 Task: Look for Airbnb properties in Jinghong, China from 3rd December, 2023 to 7th December, 2023 for 2 adults.1  bedroom having 1 bed and 1 bathroom. Property type can be hotel. Amenities needed are: washing machine. Look for 4 properties as per requirement.
Action: Mouse moved to (518, 72)
Screenshot: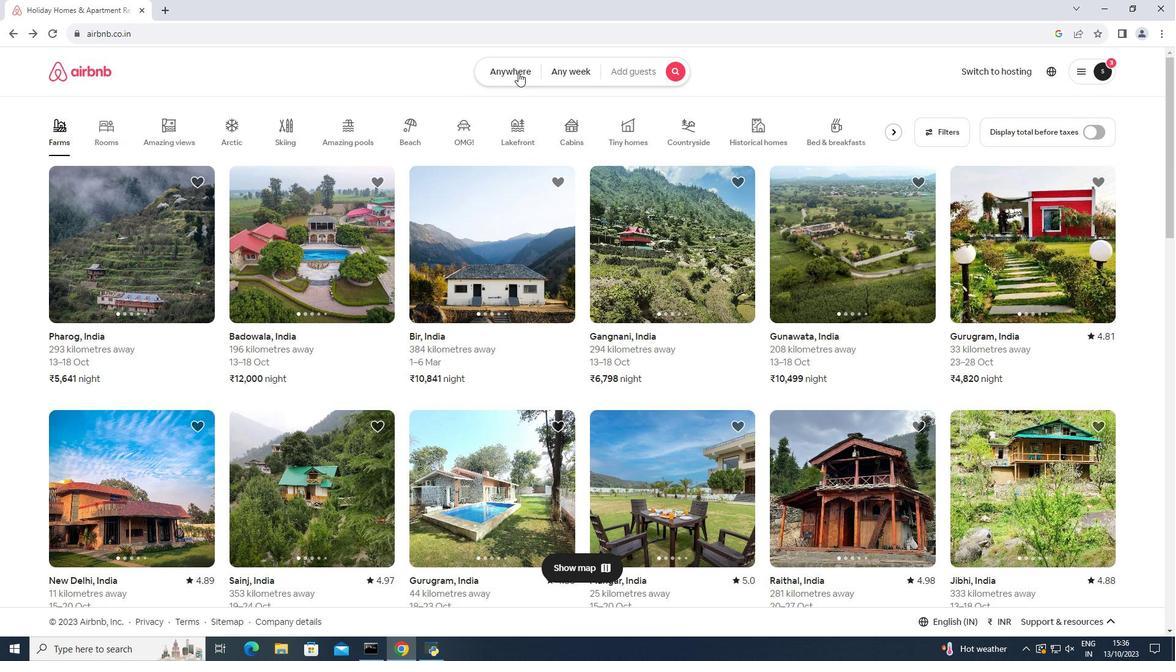 
Action: Mouse pressed left at (518, 72)
Screenshot: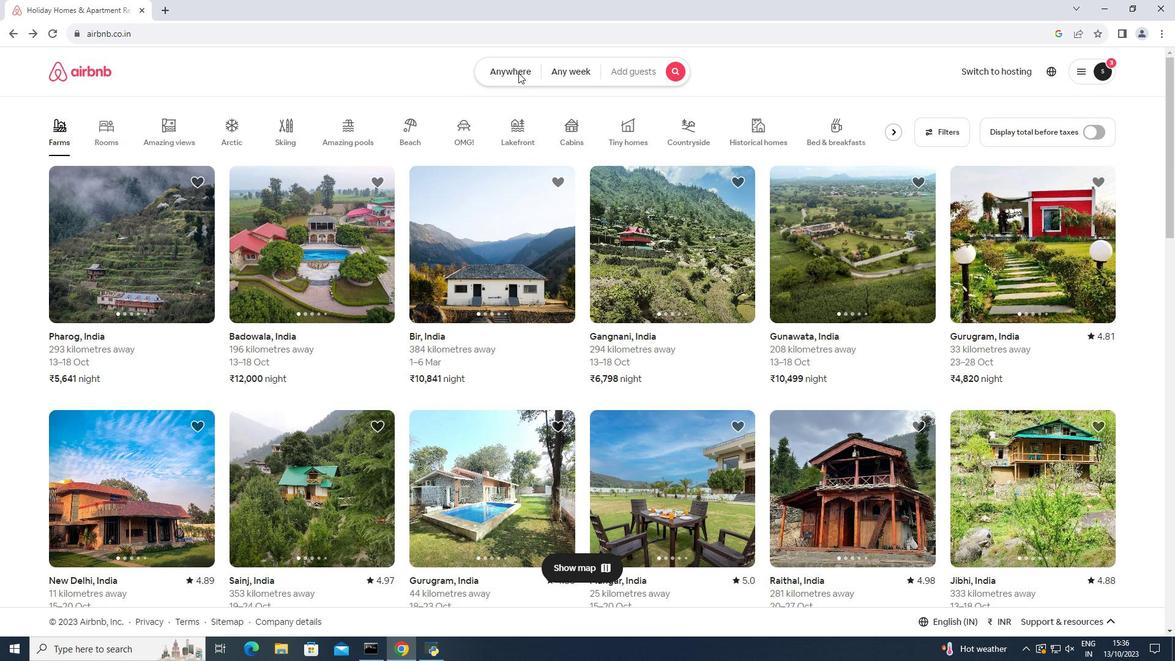 
Action: Mouse moved to (387, 120)
Screenshot: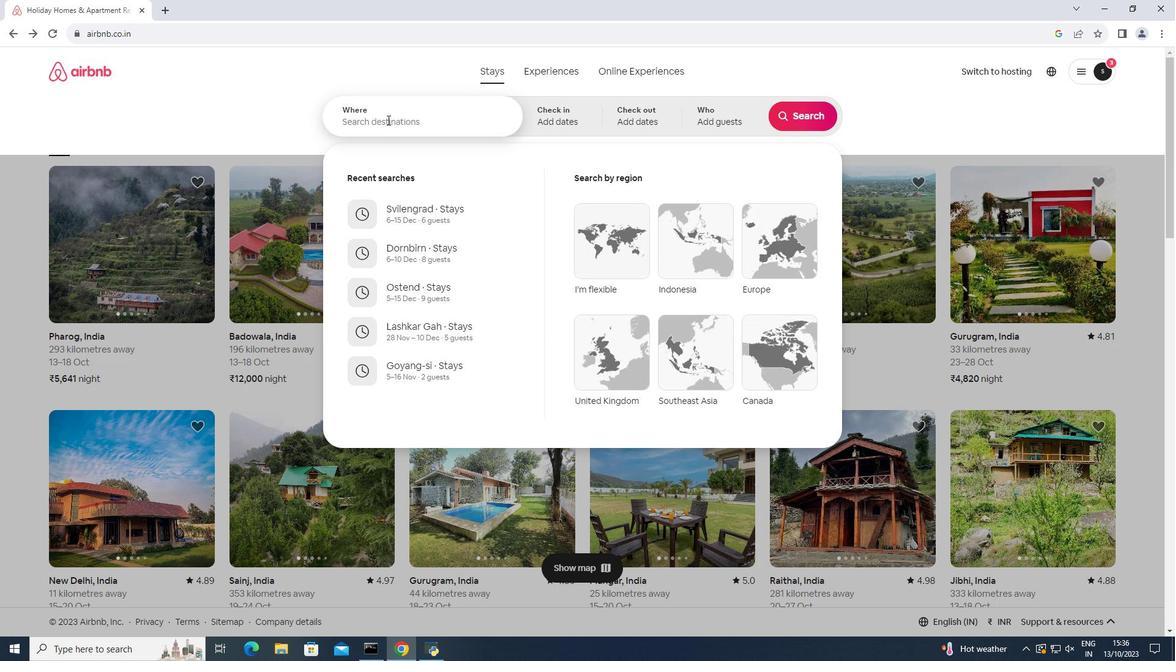 
Action: Mouse pressed left at (387, 120)
Screenshot: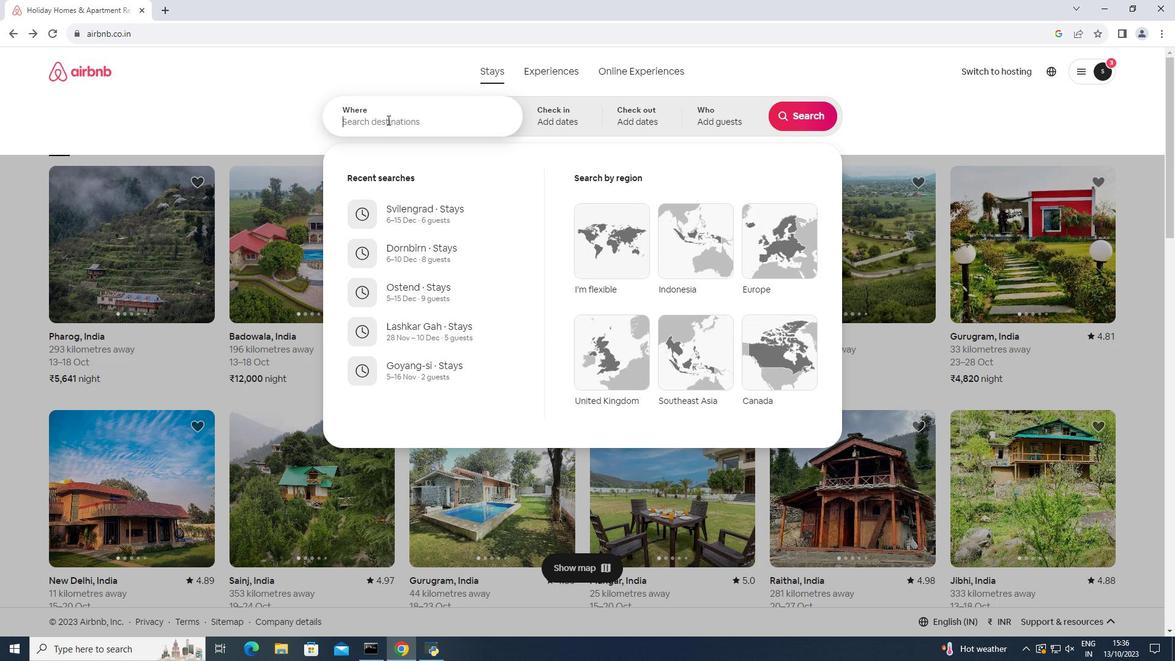 
Action: Key pressed <Key.shift>Jinghon
Screenshot: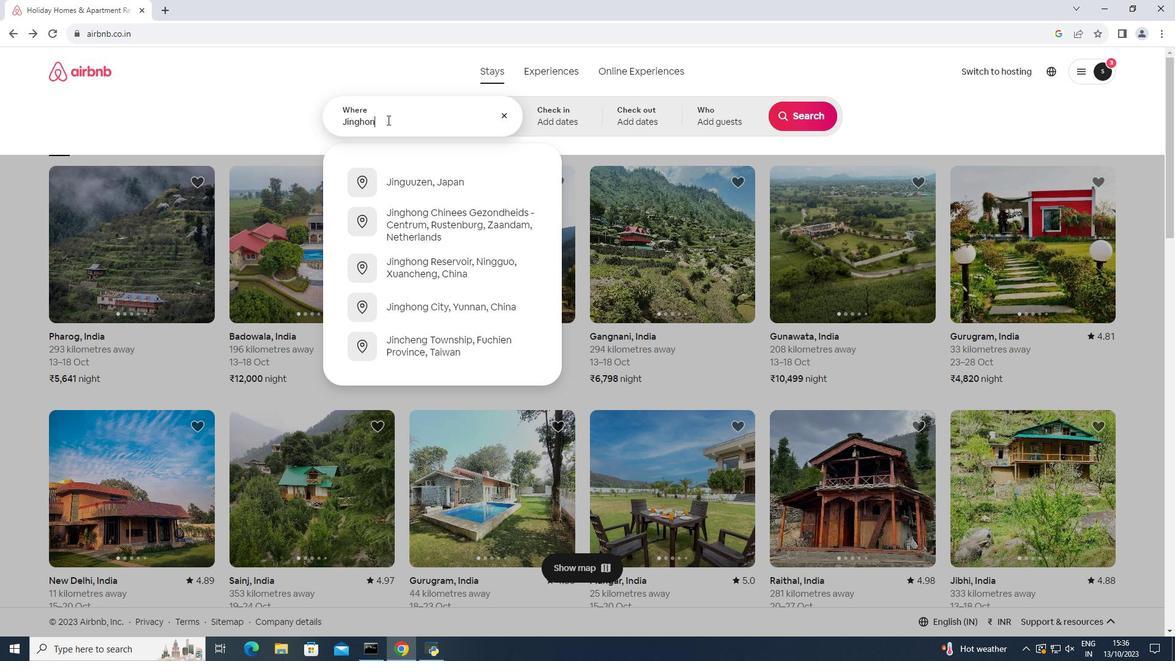
Action: Mouse moved to (387, 120)
Screenshot: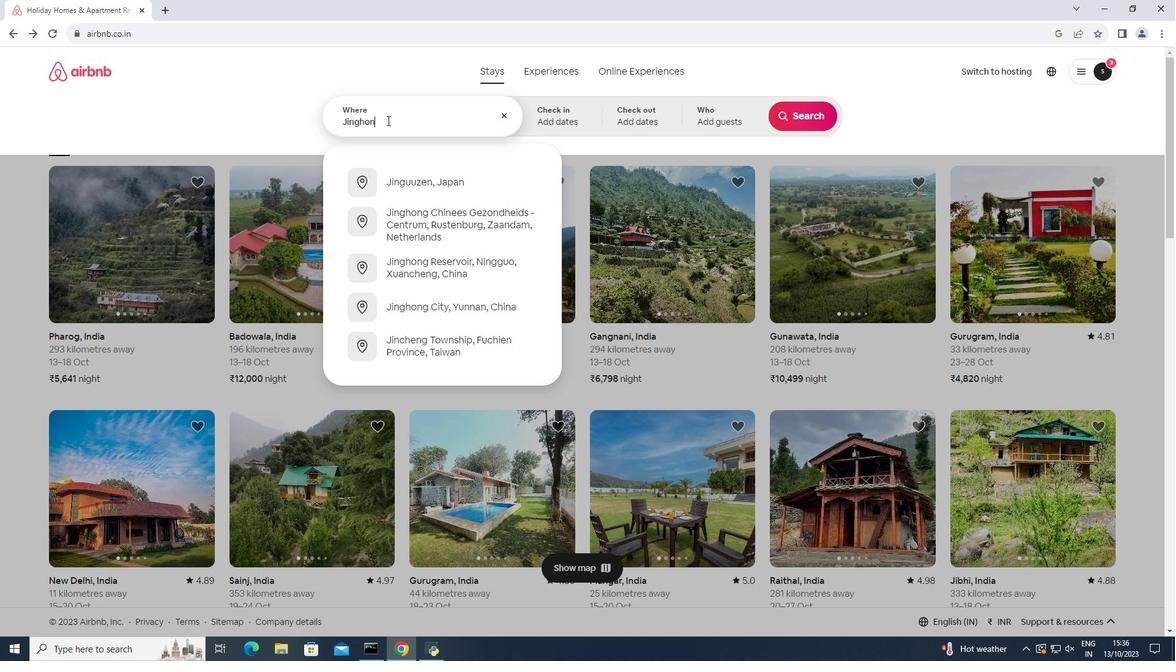 
Action: Key pressed g,<Key.space>china<Key.enter>
Screenshot: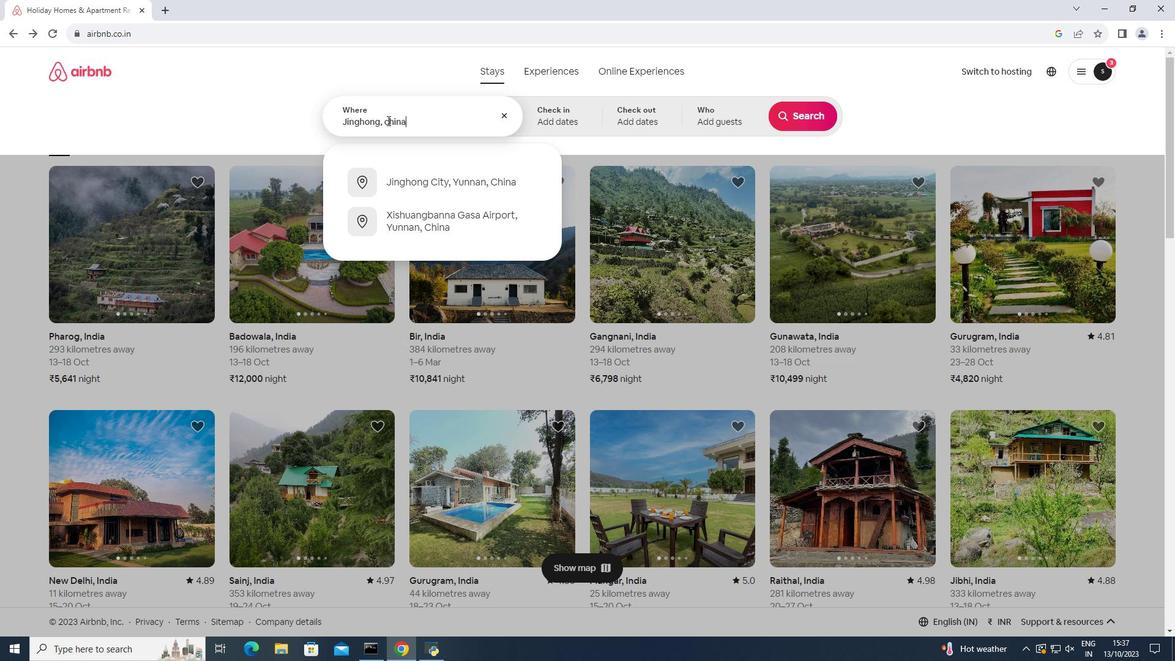 
Action: Mouse moved to (801, 217)
Screenshot: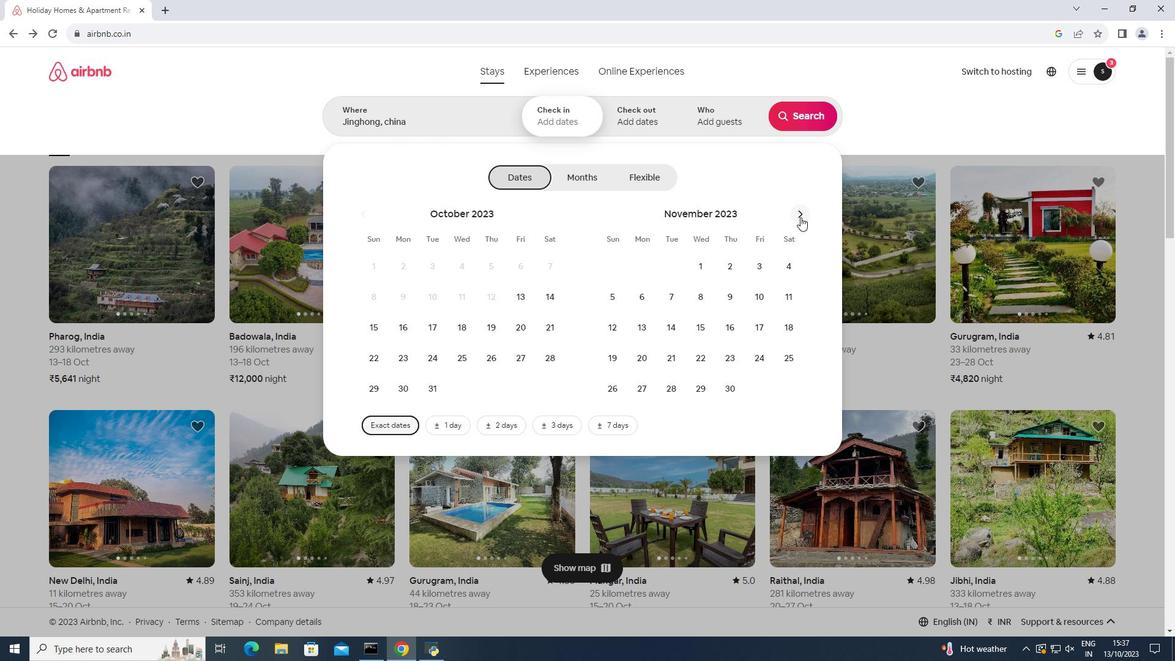 
Action: Mouse pressed left at (801, 217)
Screenshot: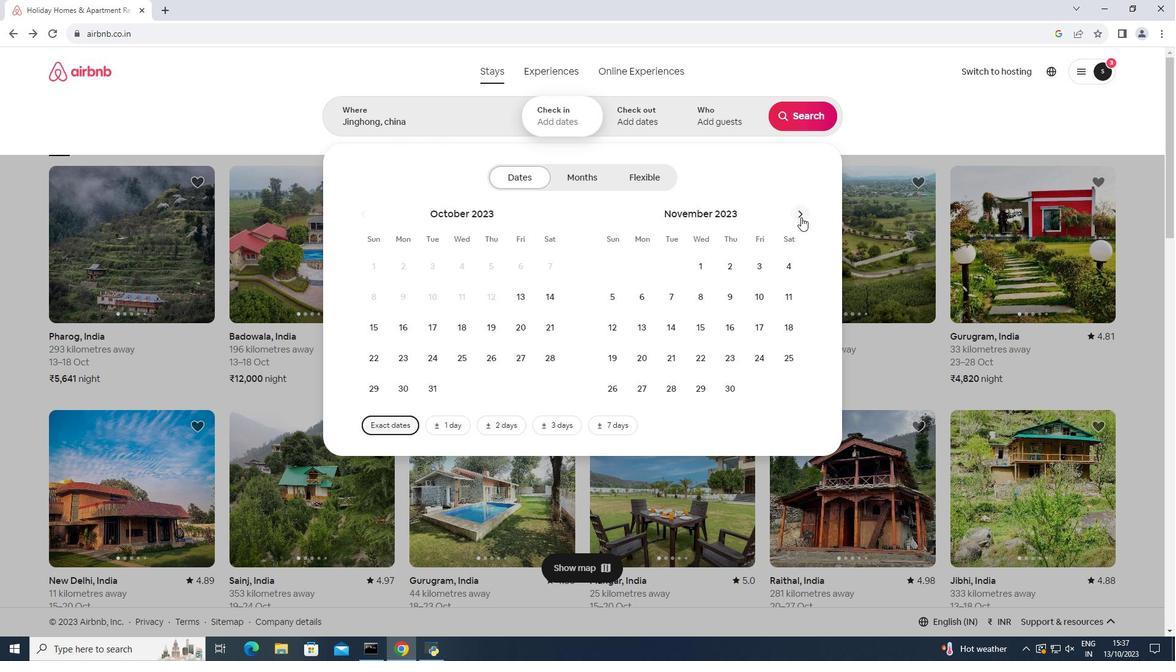 
Action: Mouse moved to (618, 295)
Screenshot: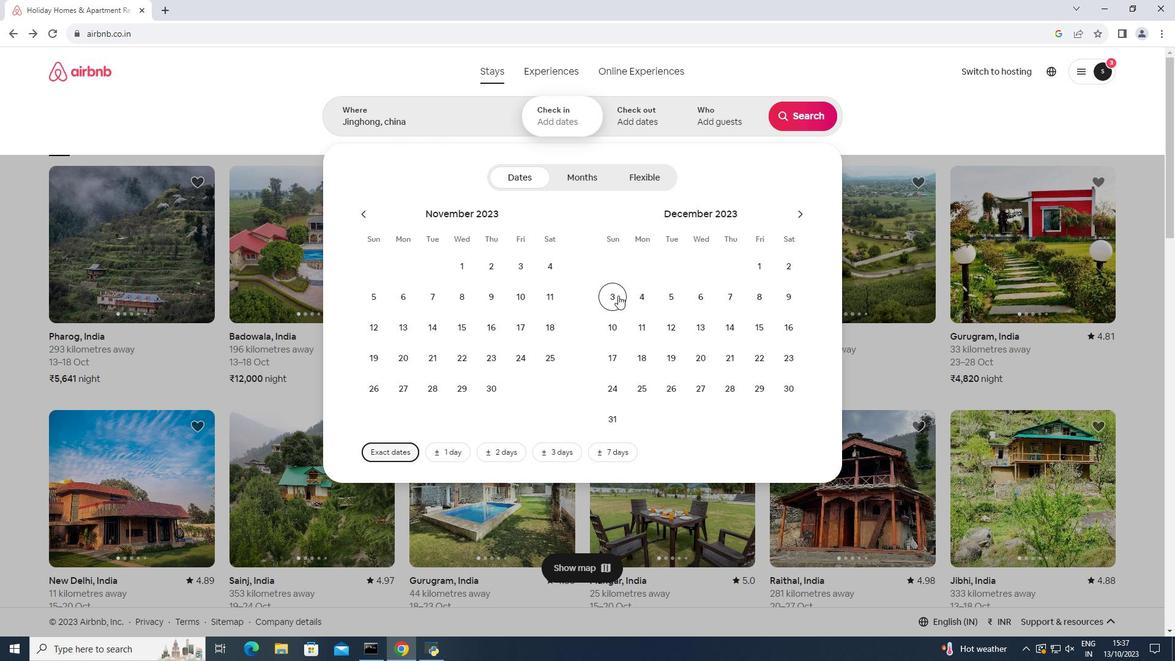 
Action: Mouse pressed left at (618, 295)
Screenshot: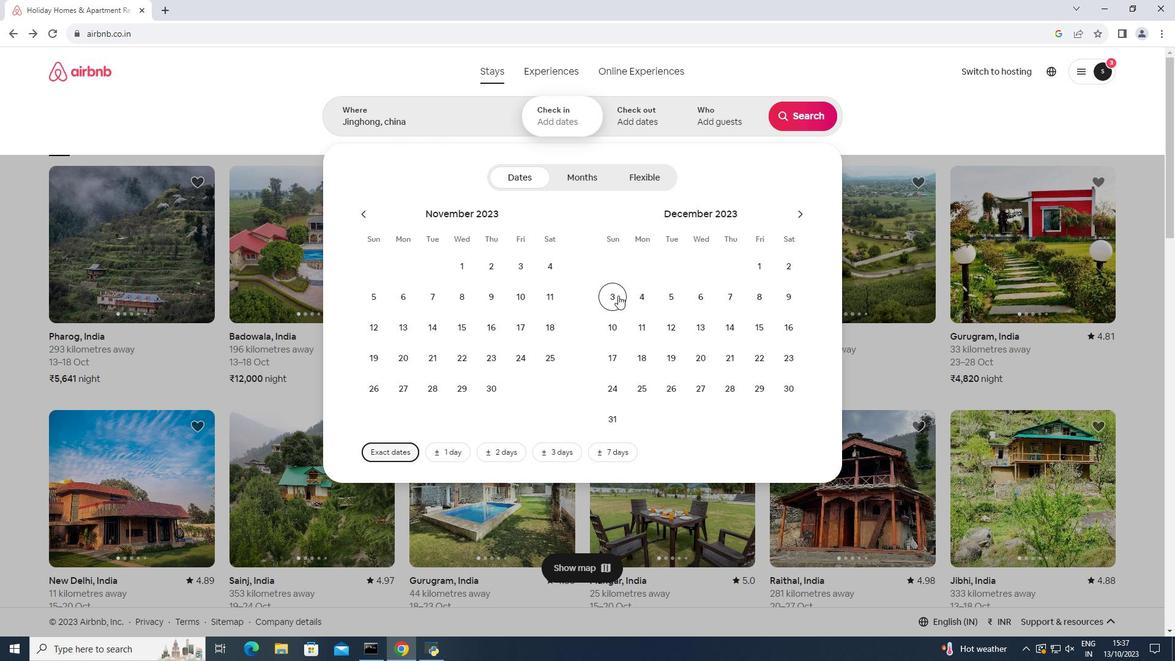 
Action: Mouse moved to (734, 295)
Screenshot: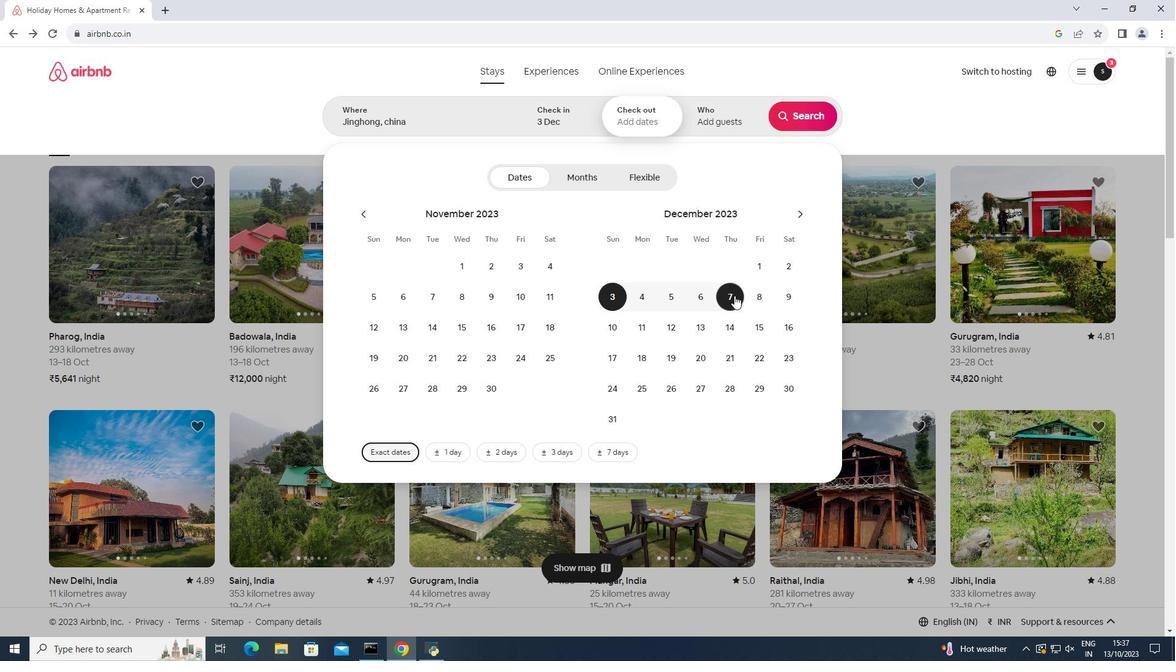 
Action: Mouse pressed left at (734, 295)
Screenshot: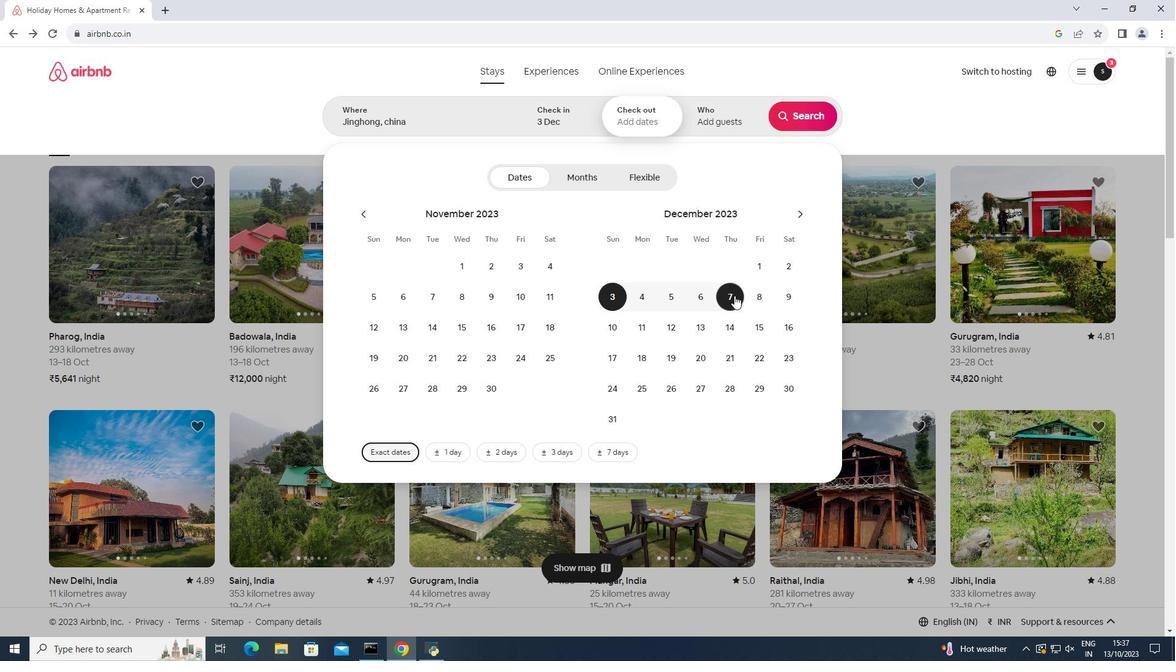 
Action: Mouse moved to (718, 112)
Screenshot: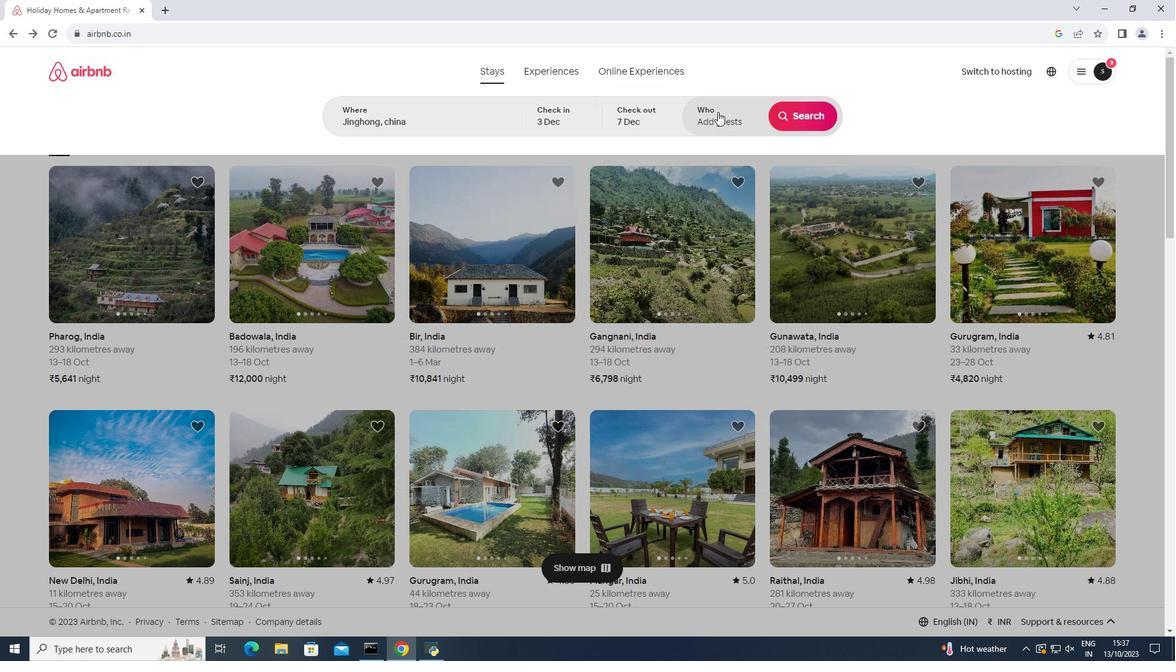 
Action: Mouse pressed left at (718, 112)
Screenshot: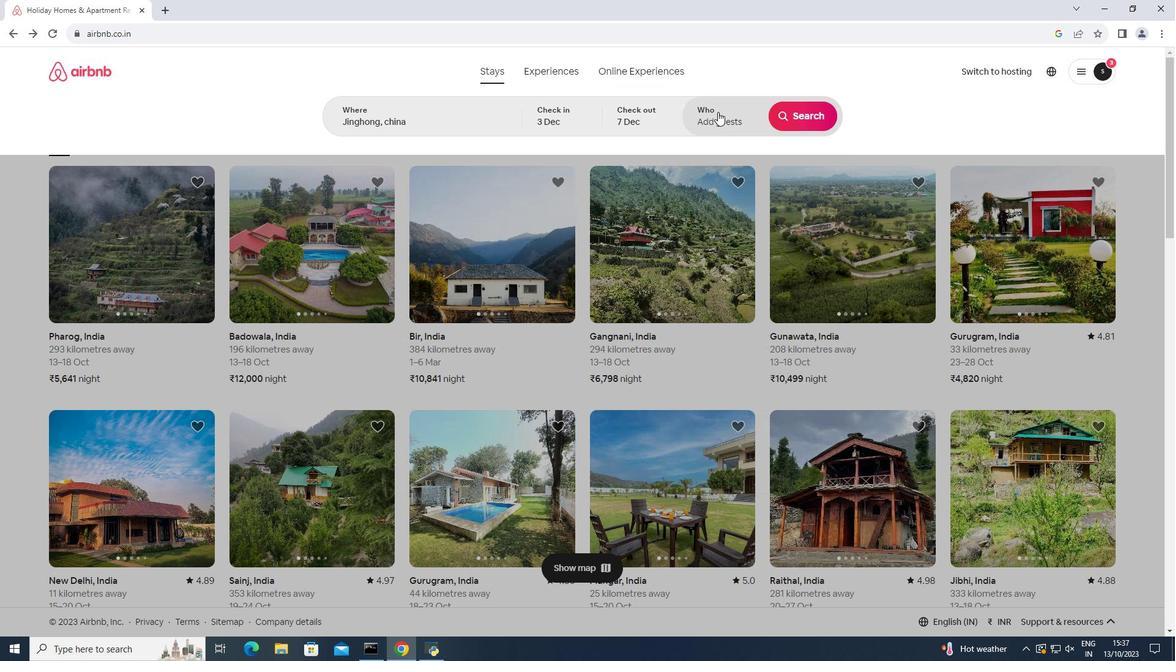
Action: Mouse moved to (812, 183)
Screenshot: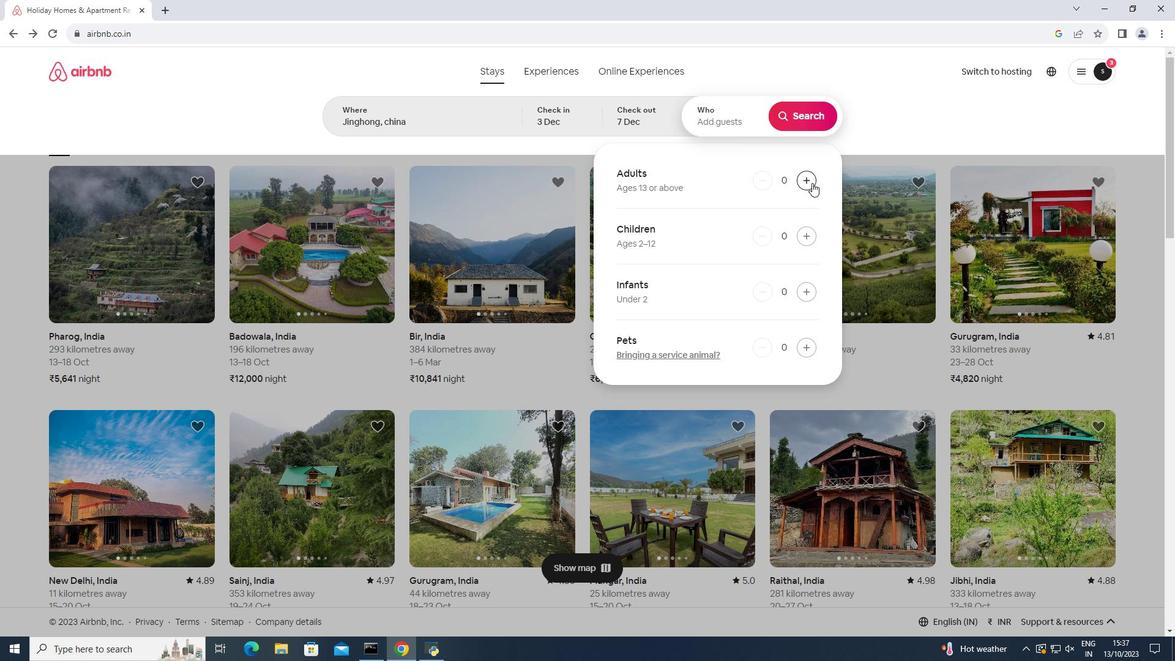 
Action: Mouse pressed left at (812, 183)
Screenshot: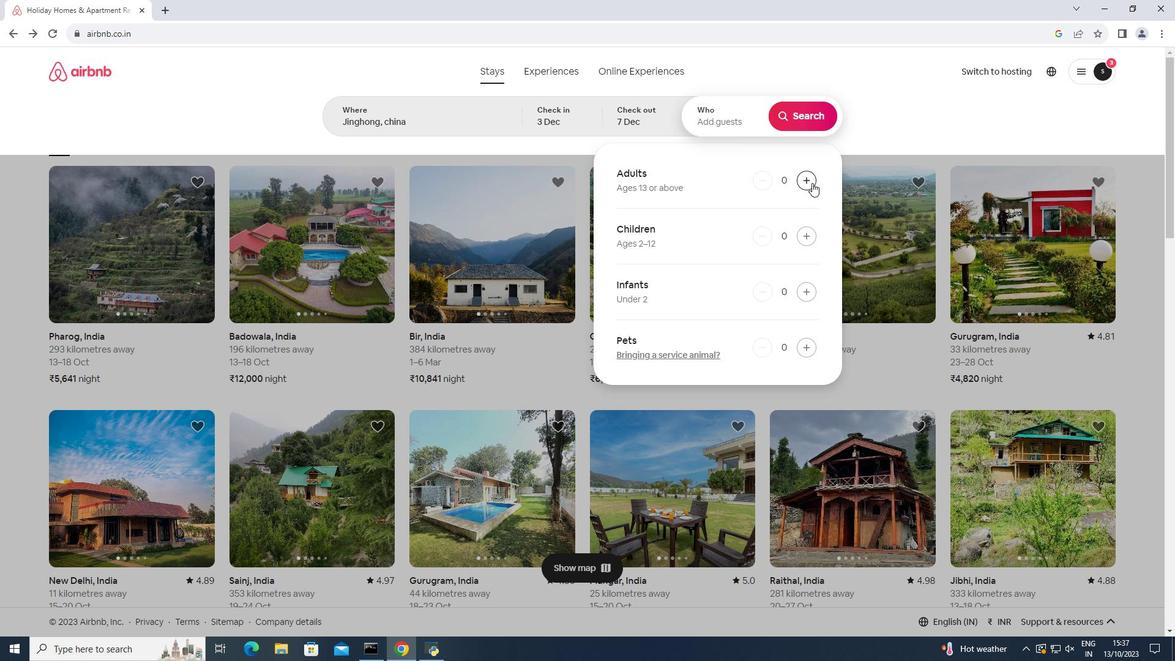 
Action: Mouse pressed left at (812, 183)
Screenshot: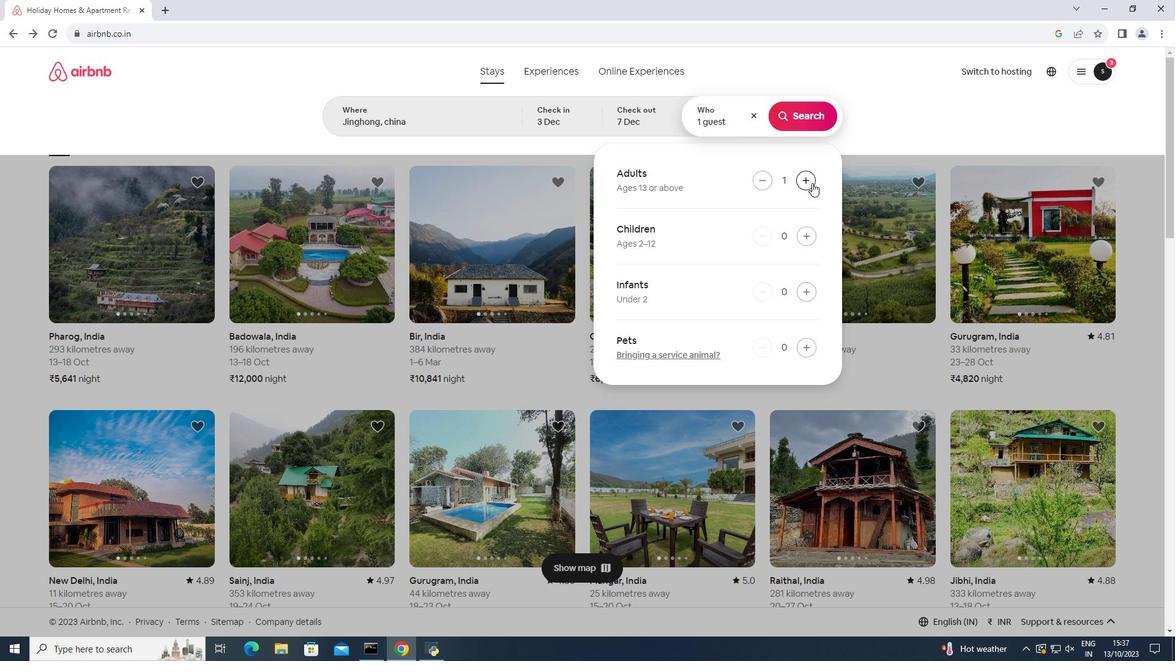 
Action: Mouse moved to (799, 106)
Screenshot: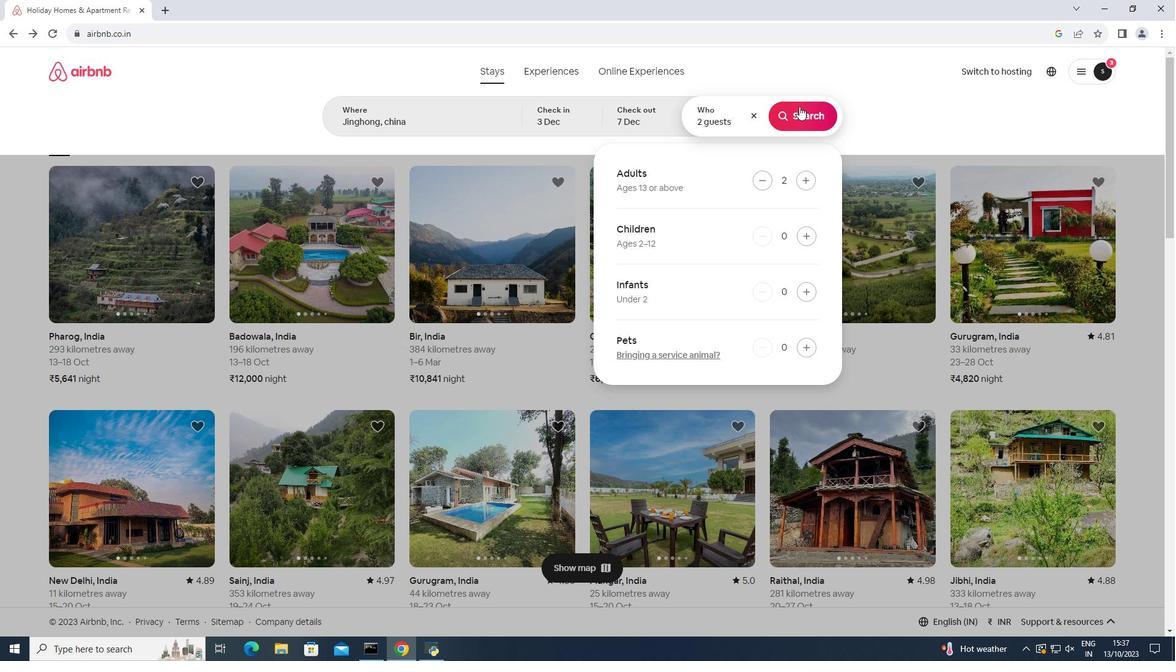 
Action: Mouse pressed left at (799, 106)
Screenshot: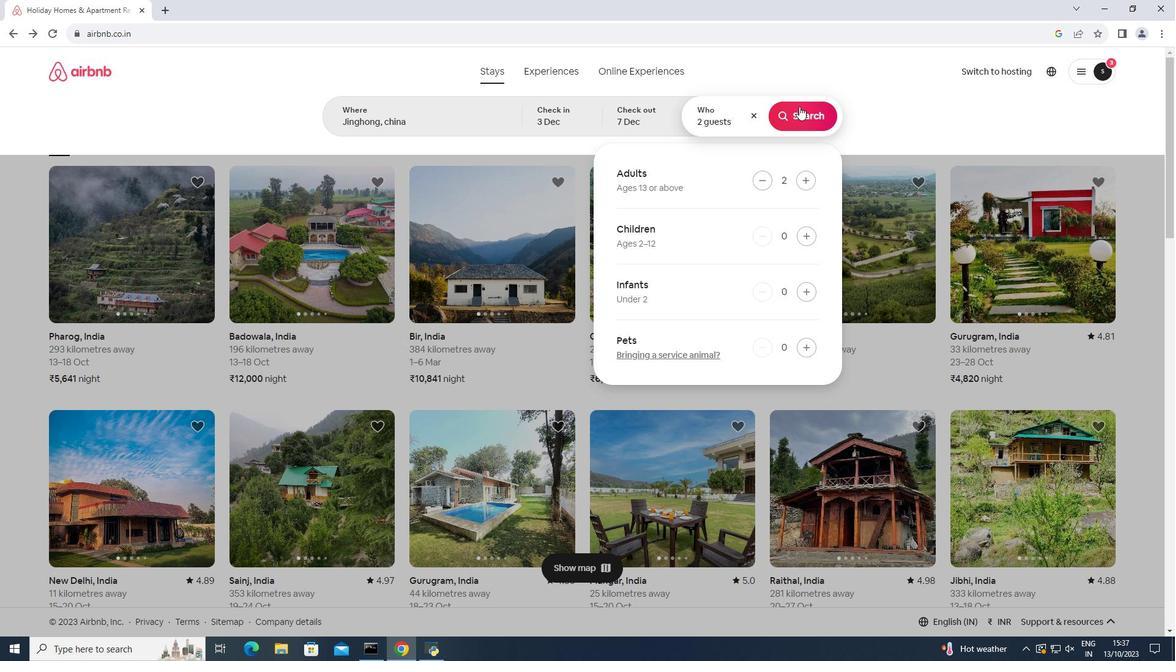 
Action: Mouse moved to (968, 119)
Screenshot: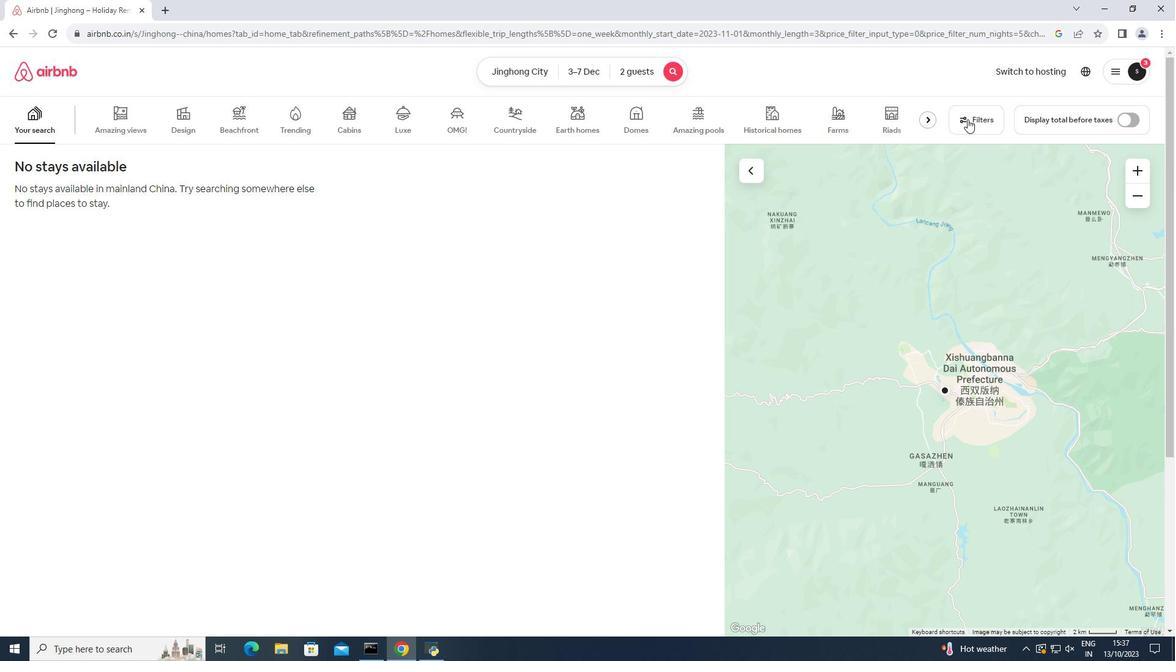 
Action: Mouse pressed left at (968, 119)
Screenshot: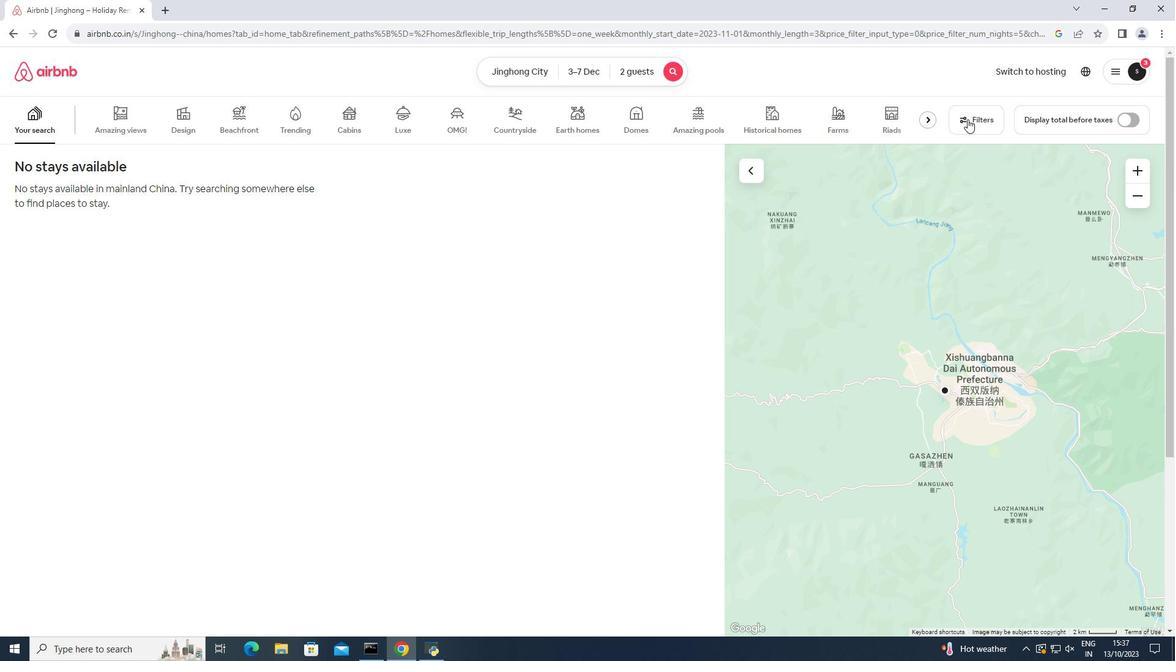 
Action: Mouse moved to (429, 374)
Screenshot: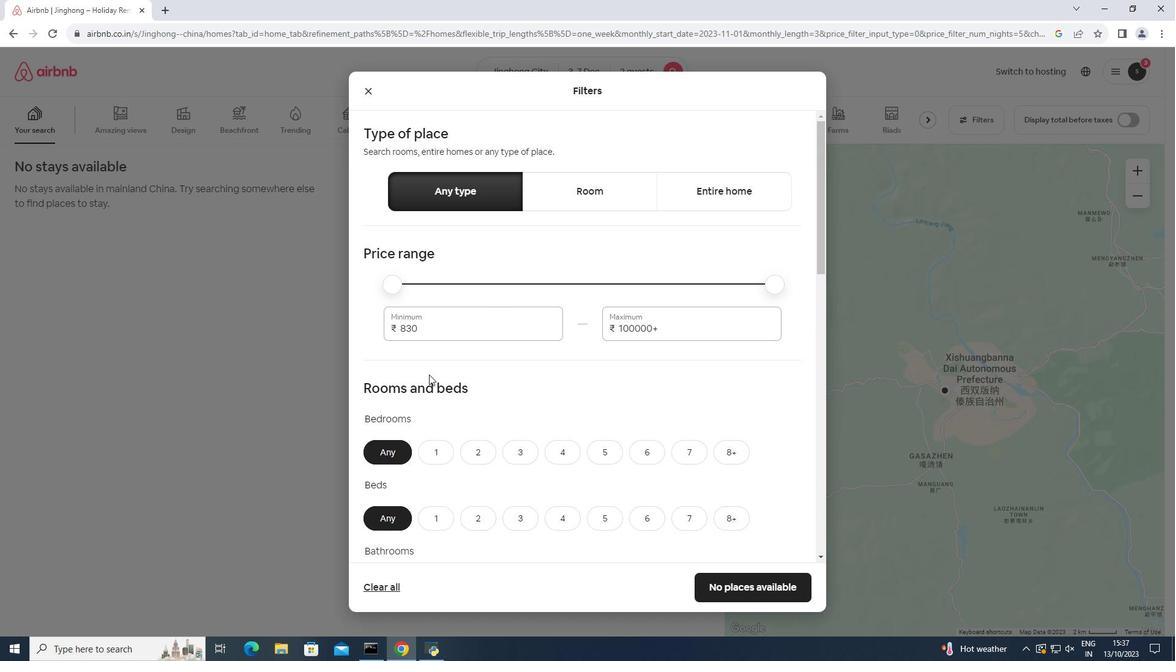 
Action: Mouse scrolled (429, 374) with delta (0, 0)
Screenshot: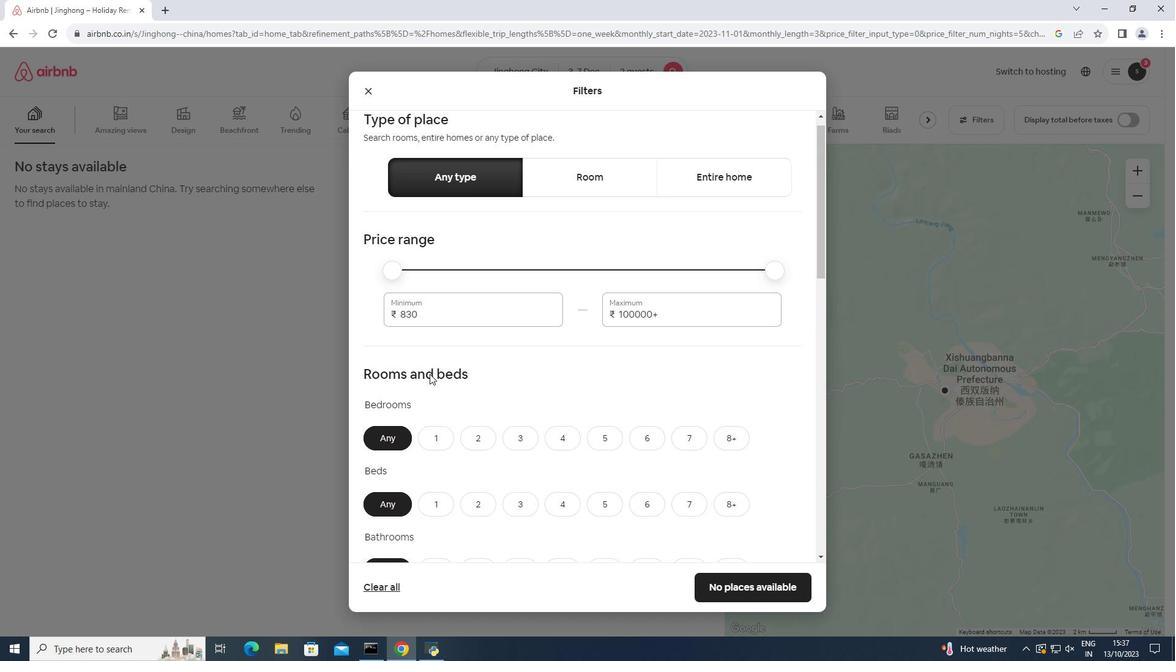 
Action: Mouse moved to (434, 392)
Screenshot: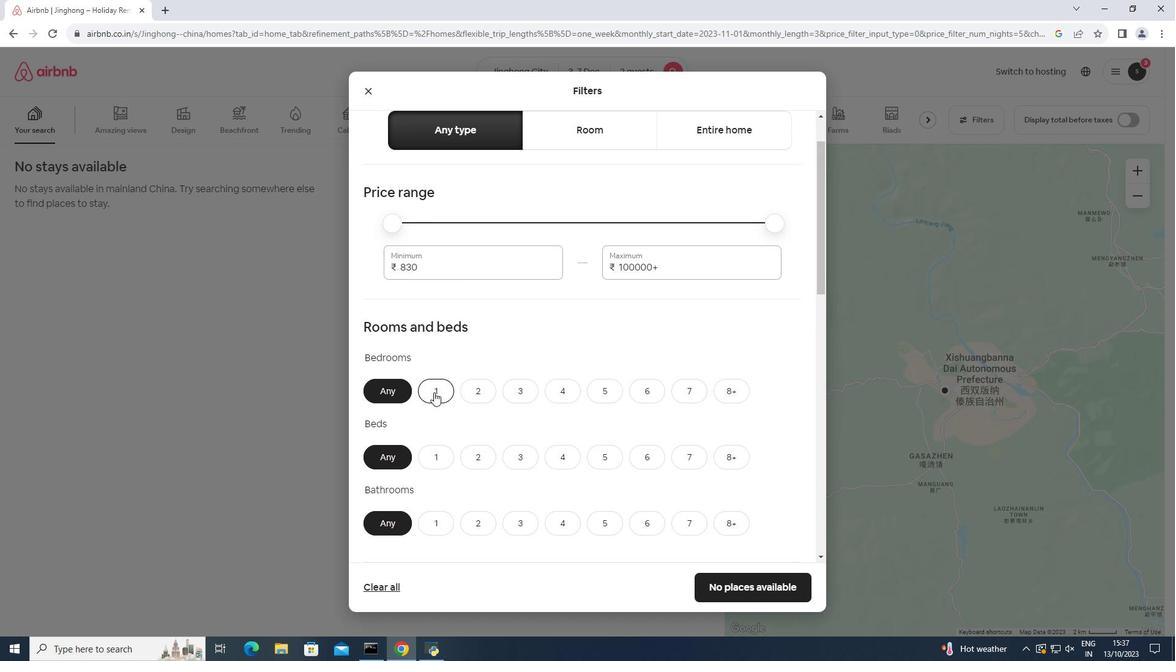 
Action: Mouse pressed left at (434, 392)
Screenshot: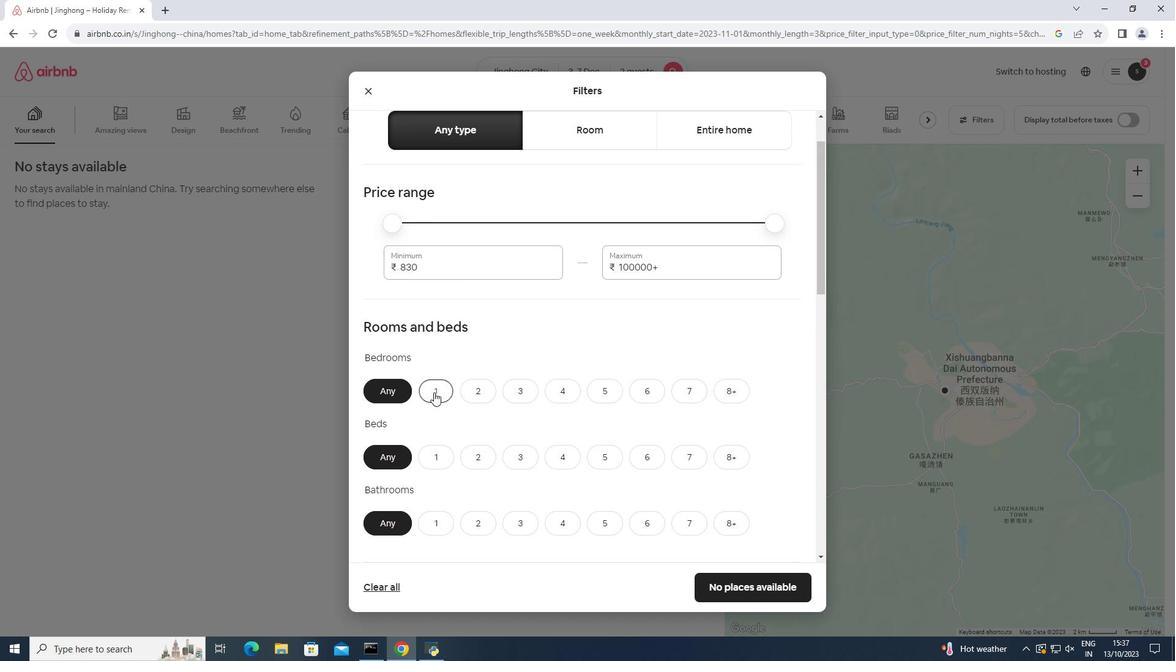 
Action: Mouse moved to (440, 454)
Screenshot: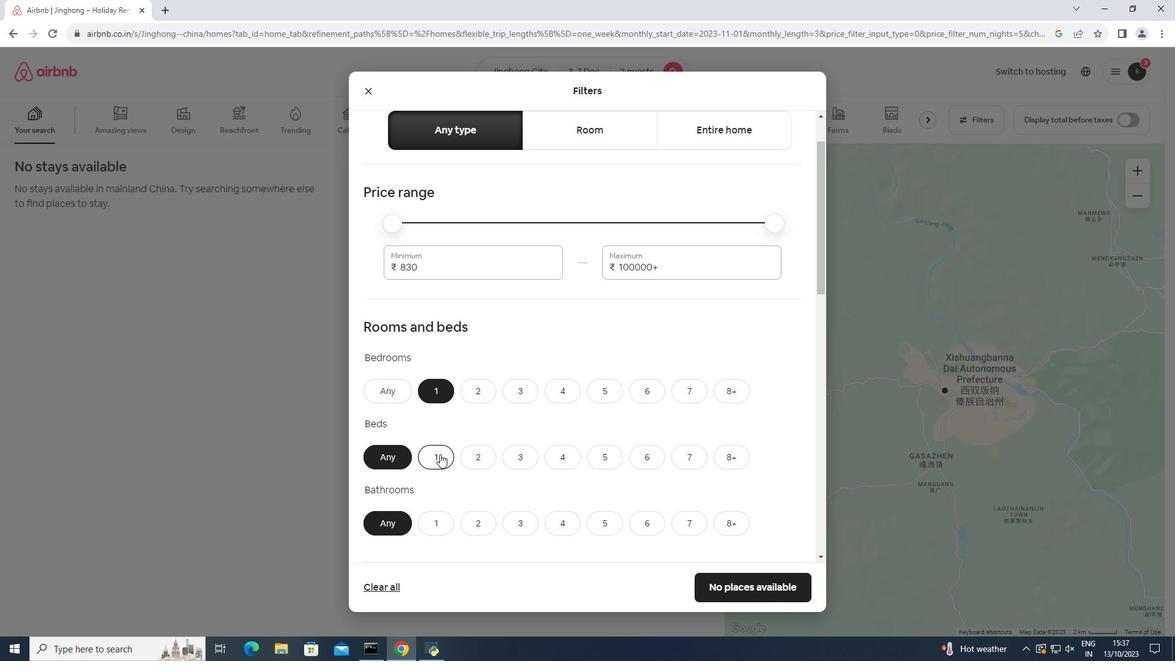 
Action: Mouse pressed left at (440, 454)
Screenshot: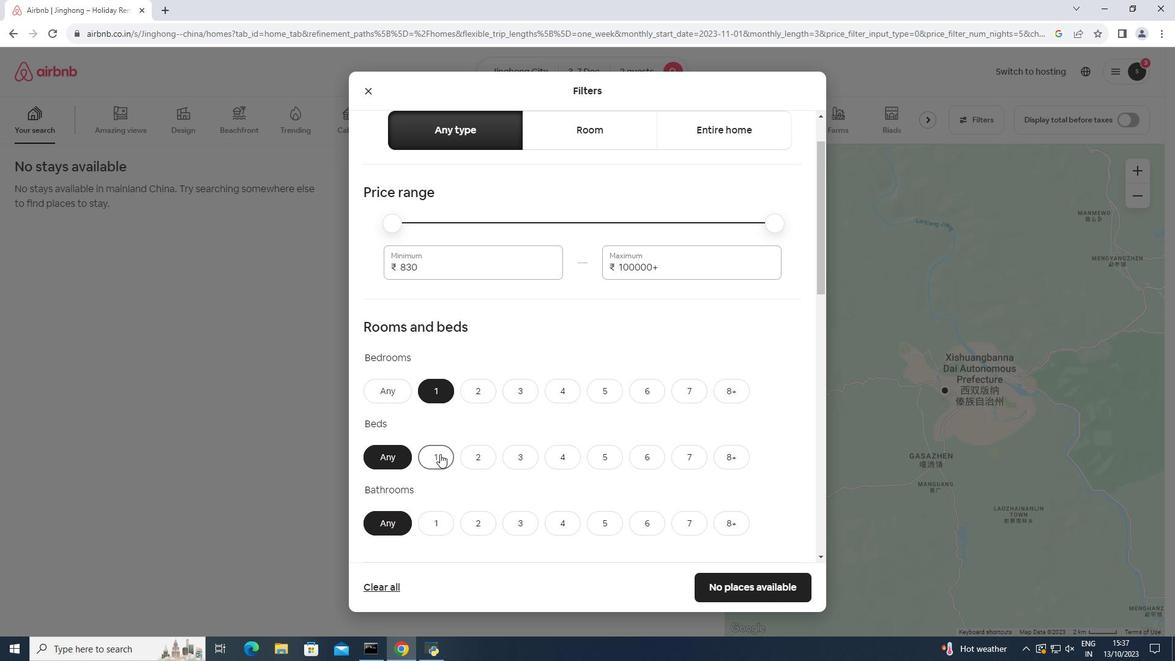 
Action: Mouse moved to (444, 520)
Screenshot: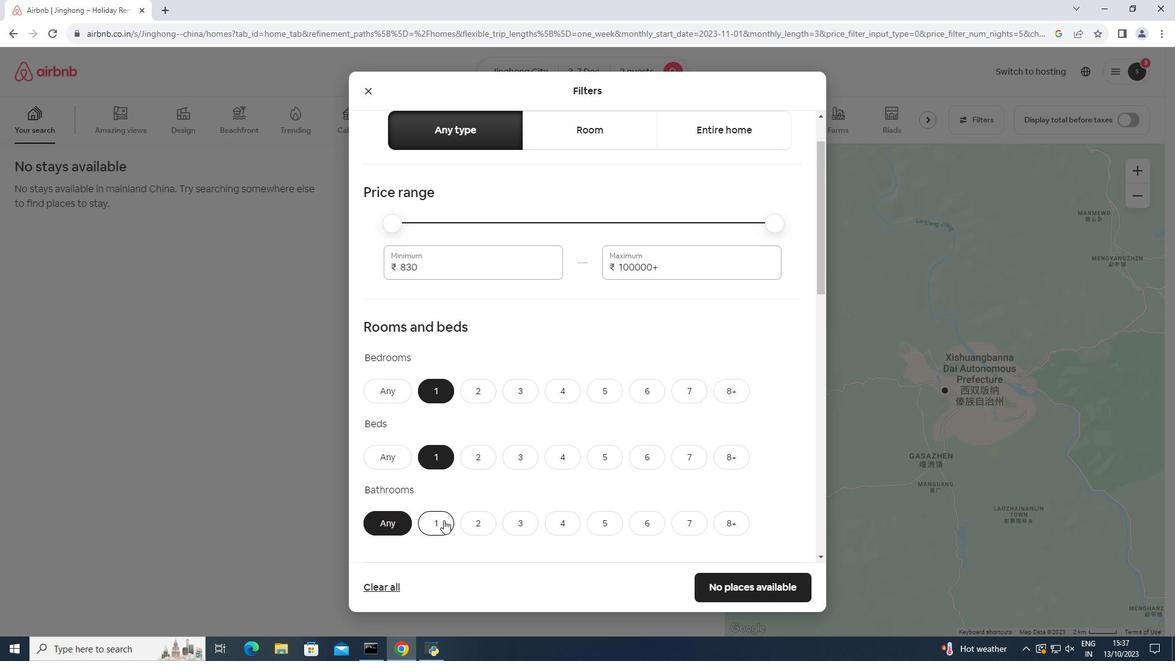 
Action: Mouse pressed left at (444, 520)
Screenshot: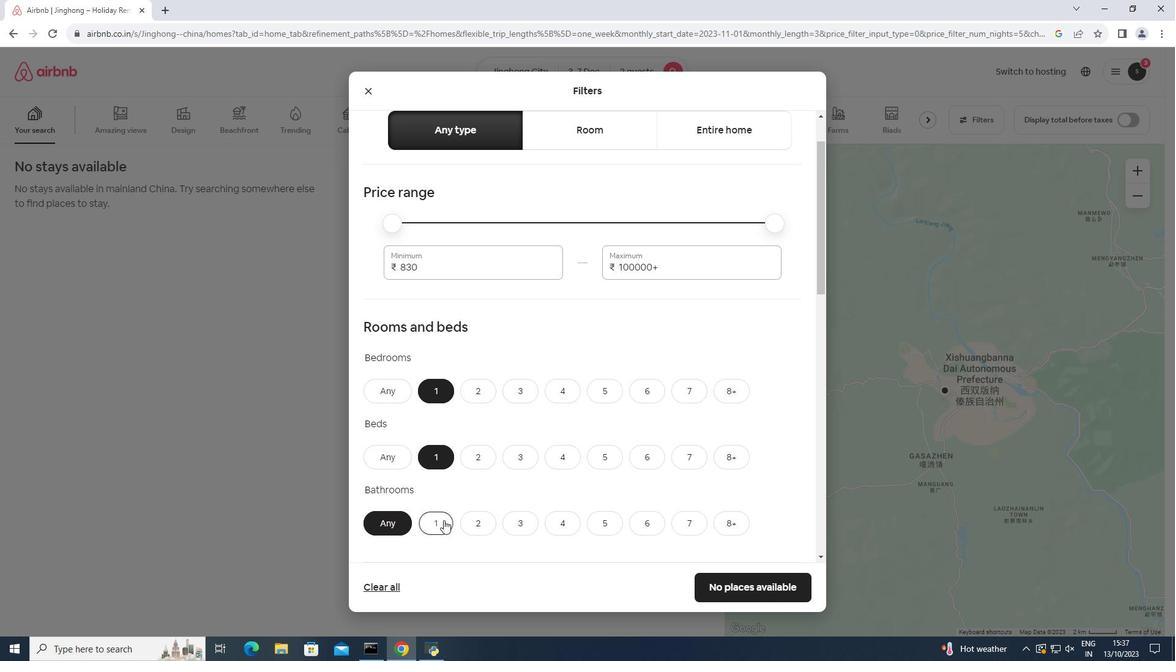 
Action: Mouse moved to (474, 453)
Screenshot: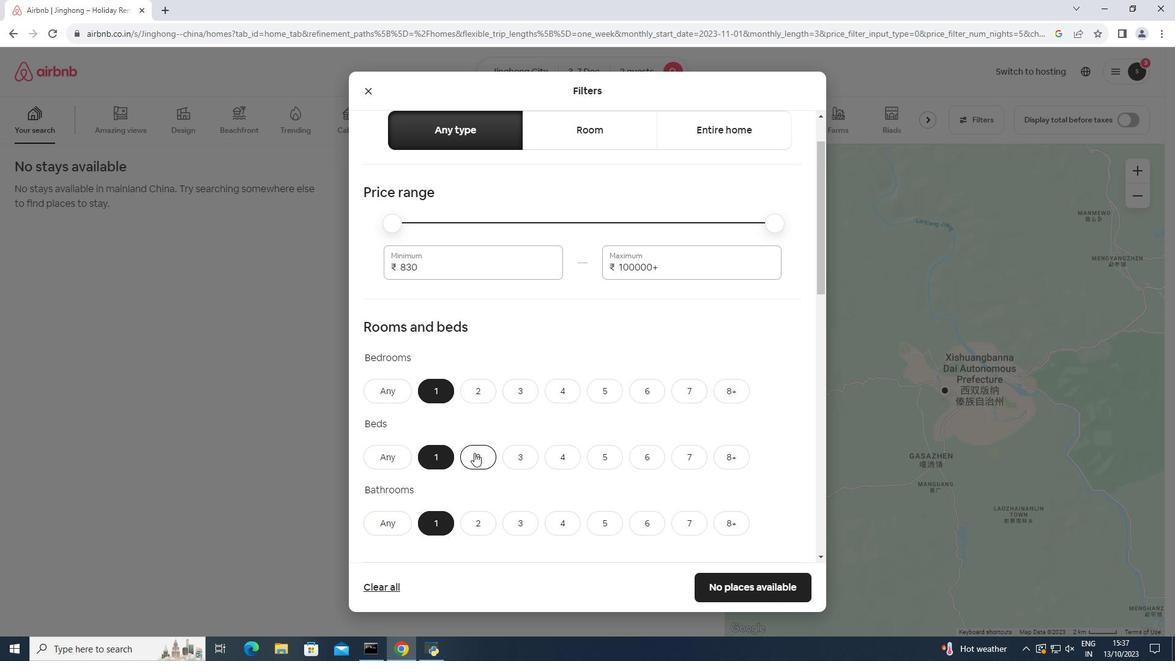 
Action: Mouse scrolled (474, 452) with delta (0, 0)
Screenshot: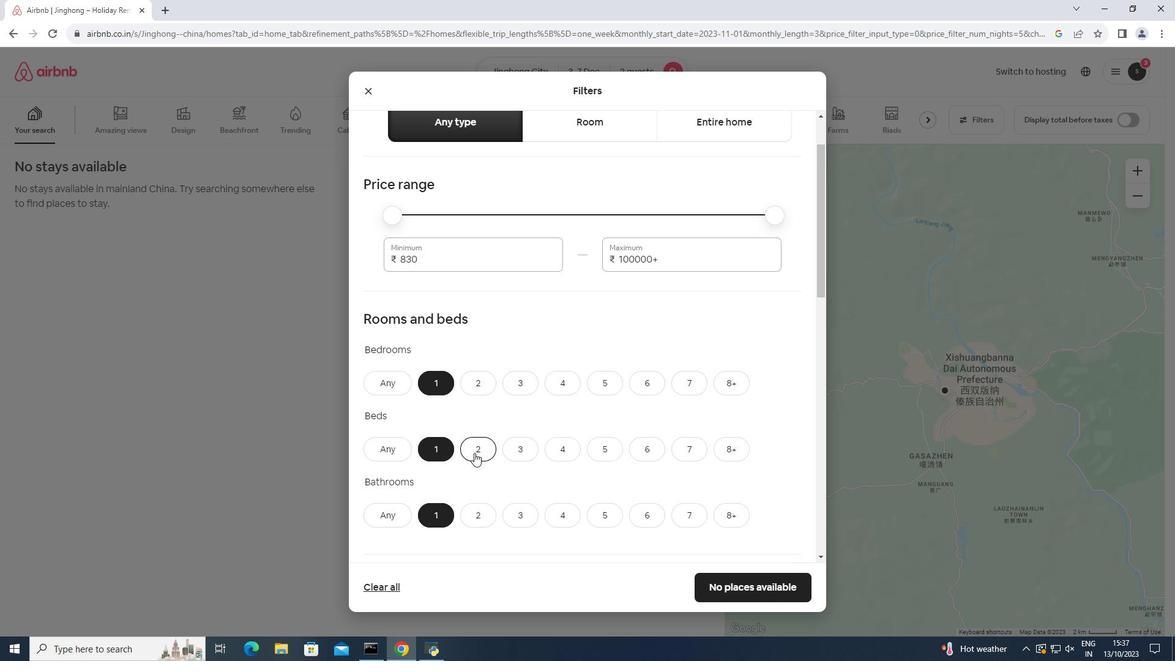 
Action: Mouse scrolled (474, 452) with delta (0, 0)
Screenshot: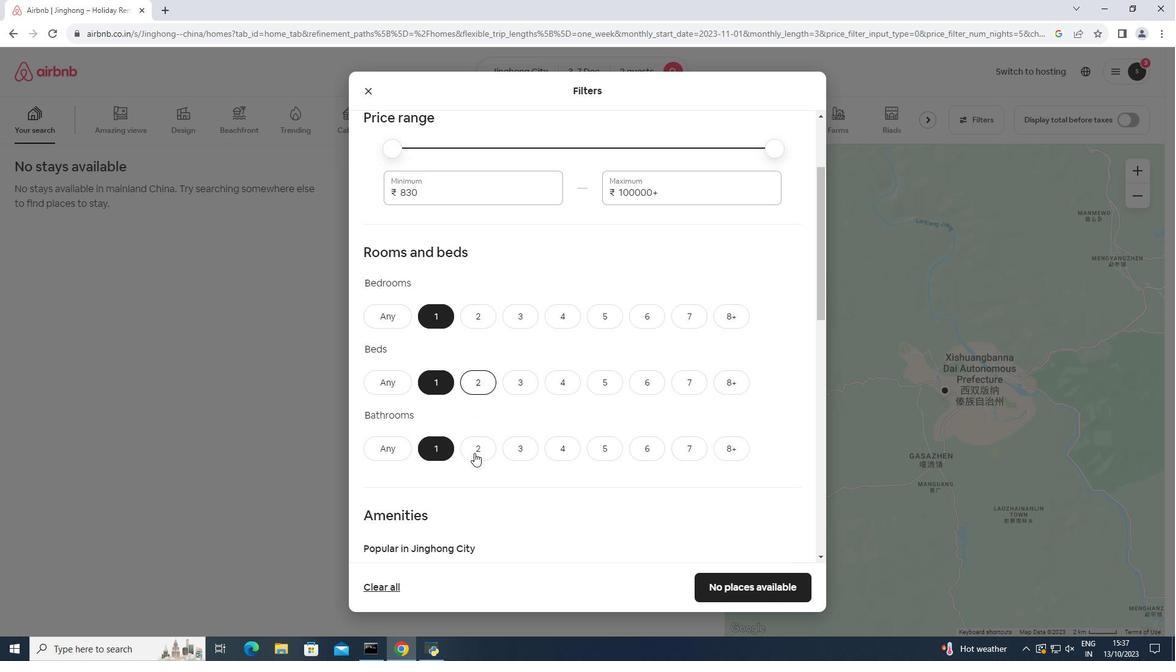 
Action: Mouse scrolled (474, 452) with delta (0, 0)
Screenshot: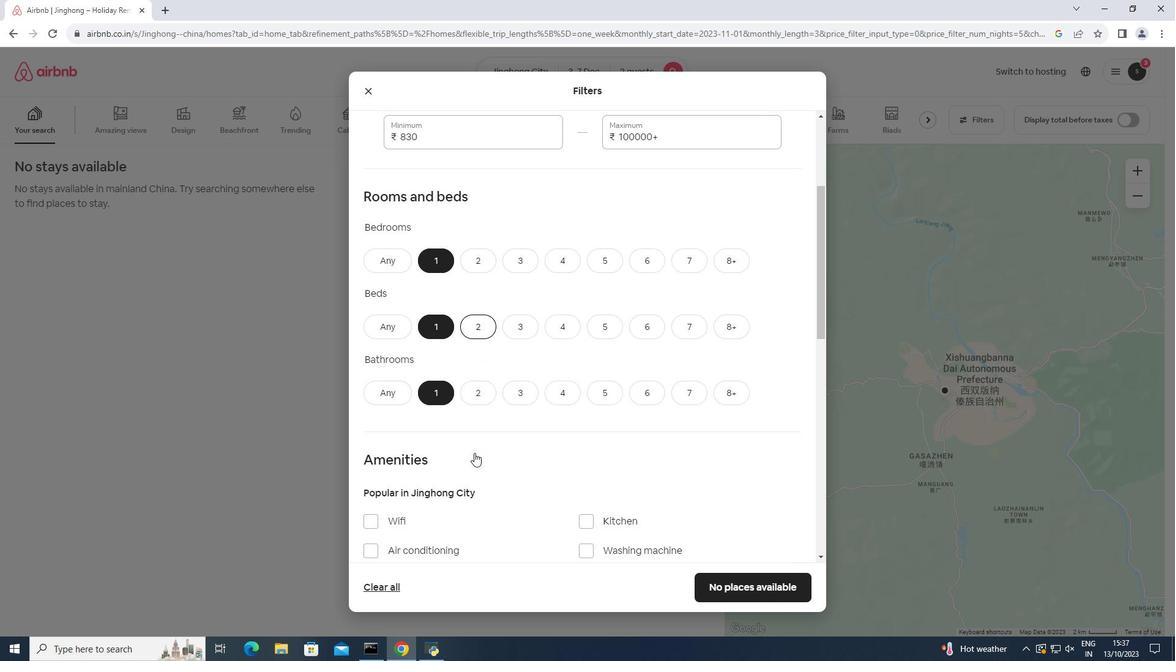 
Action: Mouse scrolled (474, 452) with delta (0, 0)
Screenshot: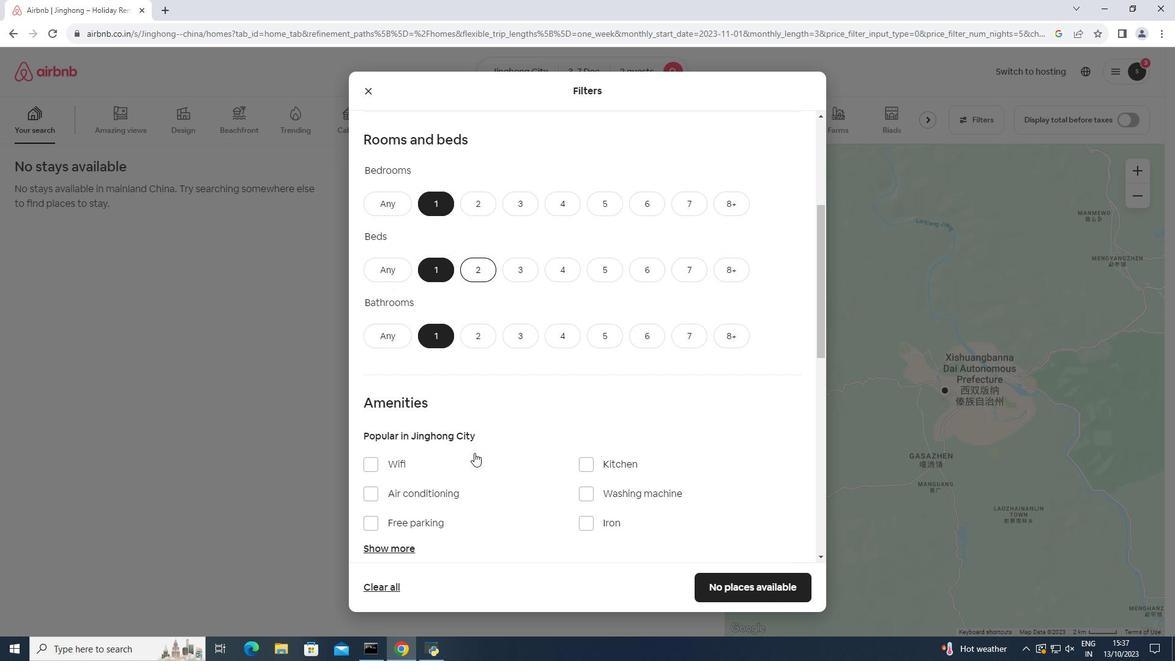 
Action: Mouse scrolled (474, 452) with delta (0, 0)
Screenshot: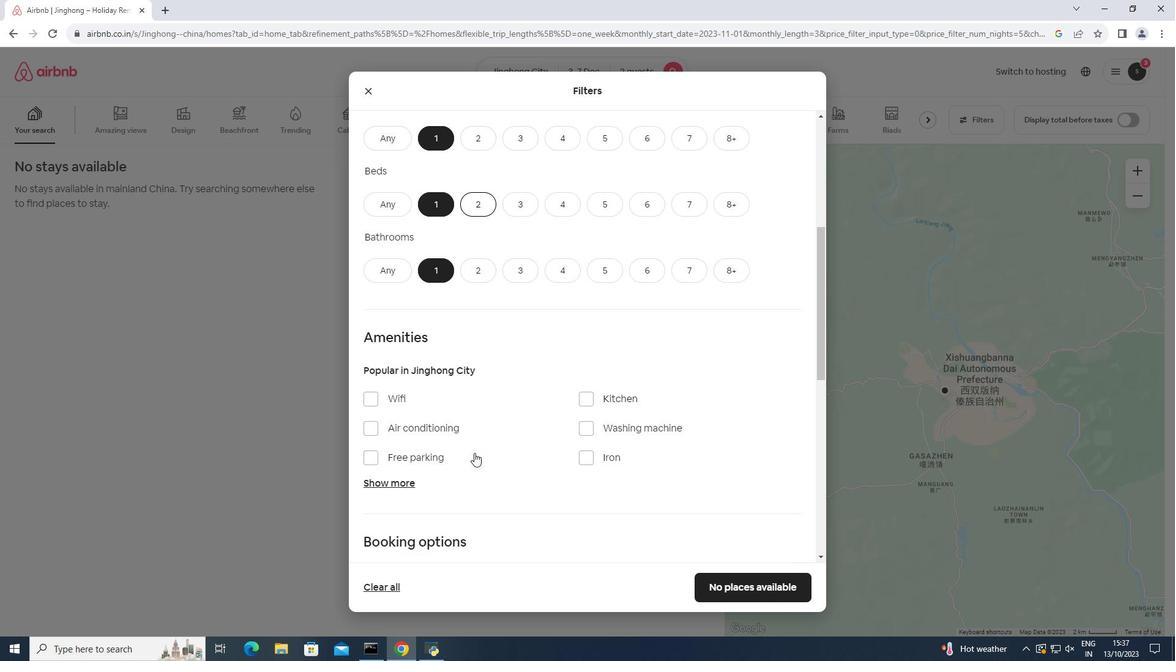 
Action: Mouse scrolled (474, 452) with delta (0, 0)
Screenshot: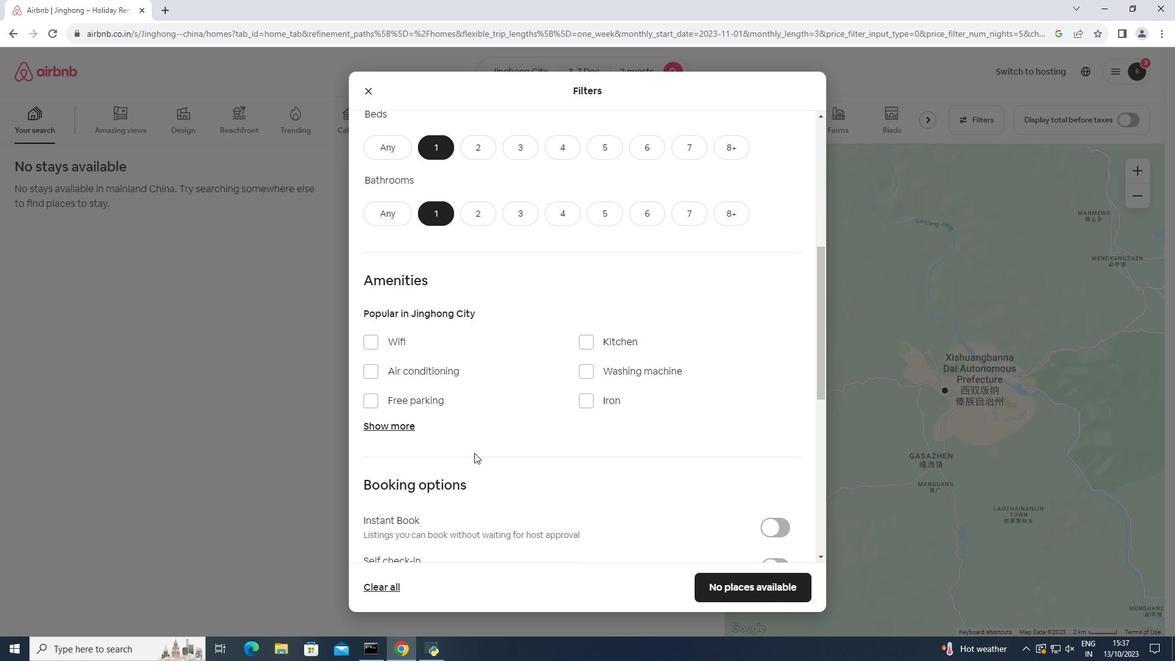 
Action: Mouse moved to (584, 316)
Screenshot: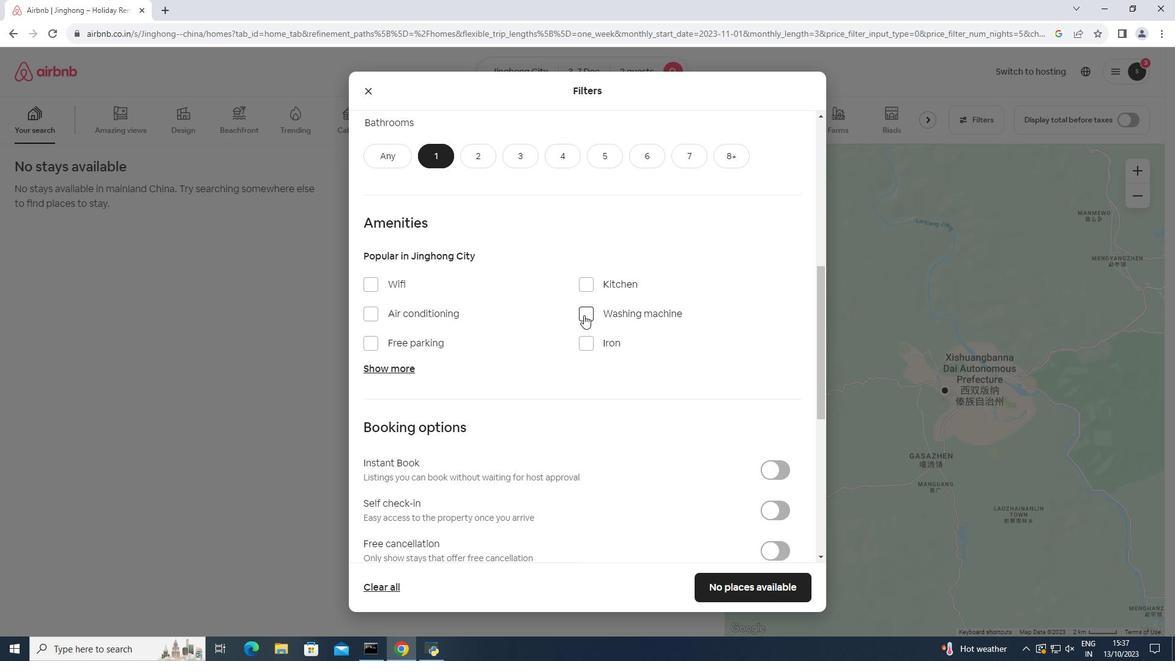 
Action: Mouse pressed left at (584, 316)
Screenshot: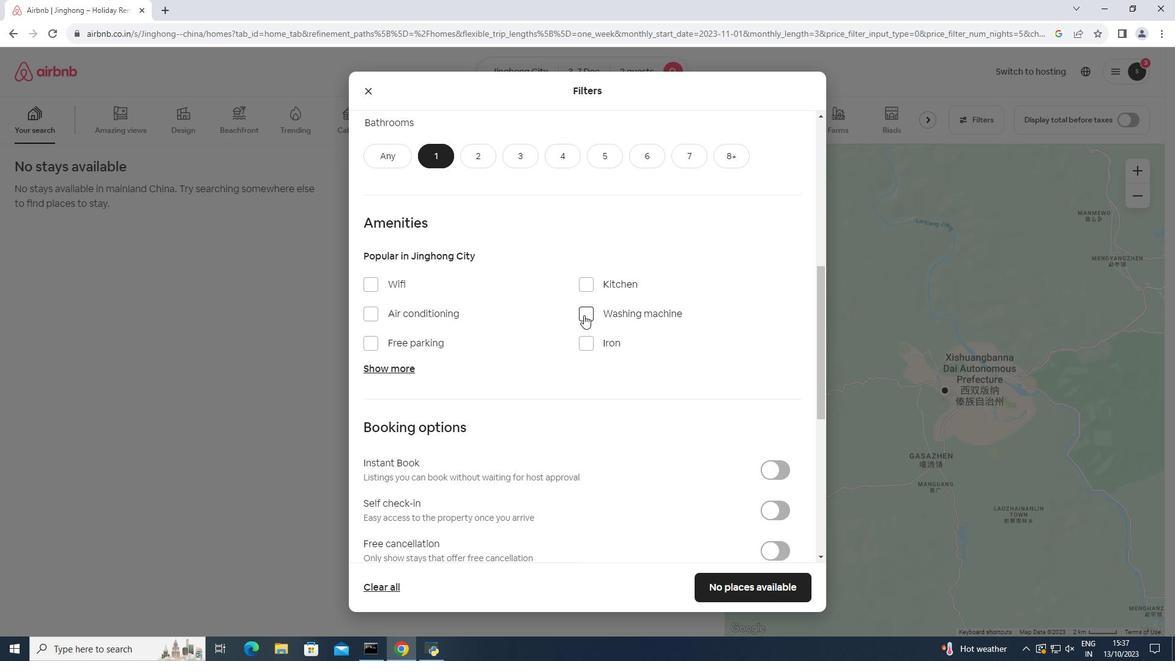 
Action: Mouse moved to (391, 369)
Screenshot: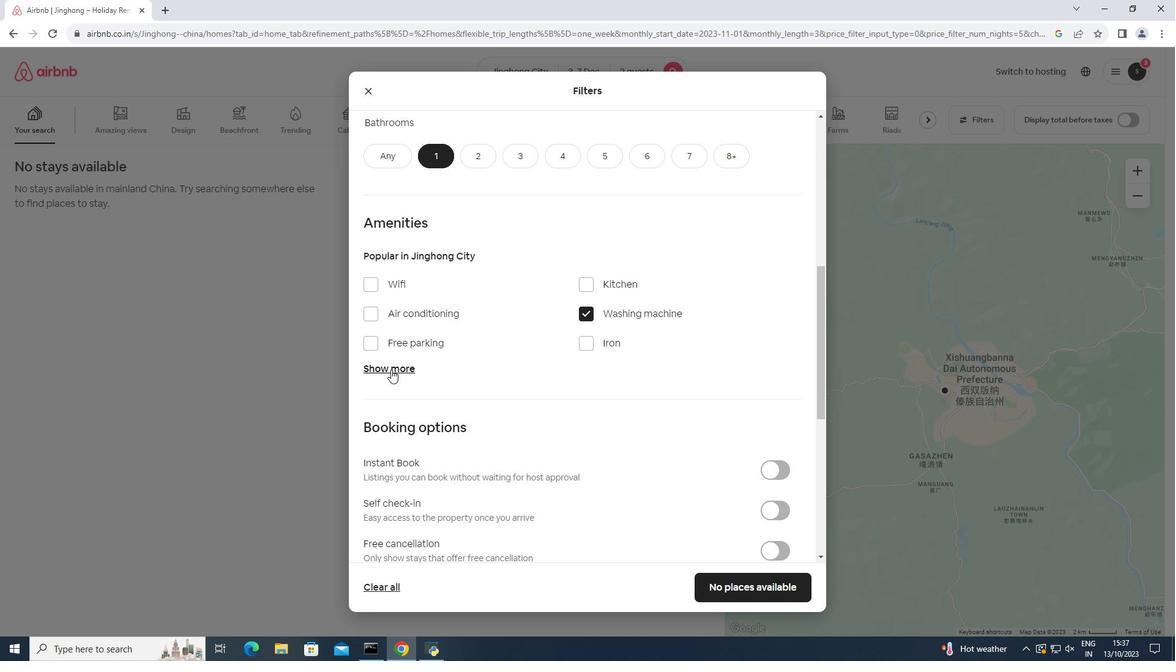 
Action: Mouse pressed left at (391, 369)
Screenshot: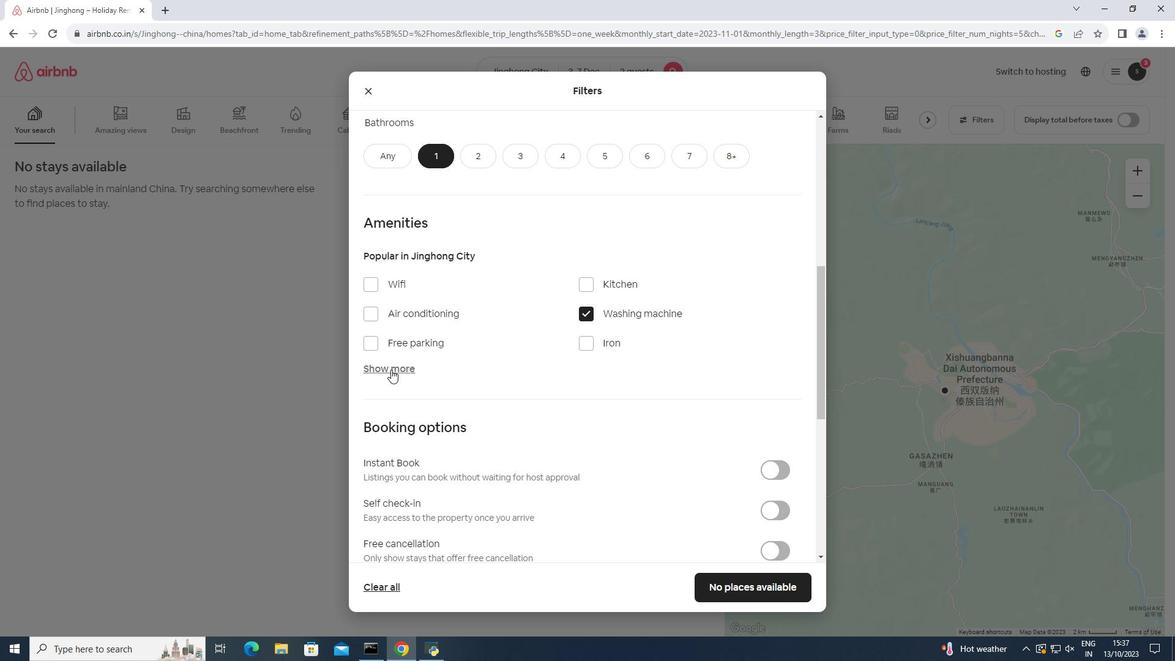 
Action: Mouse moved to (720, 588)
Screenshot: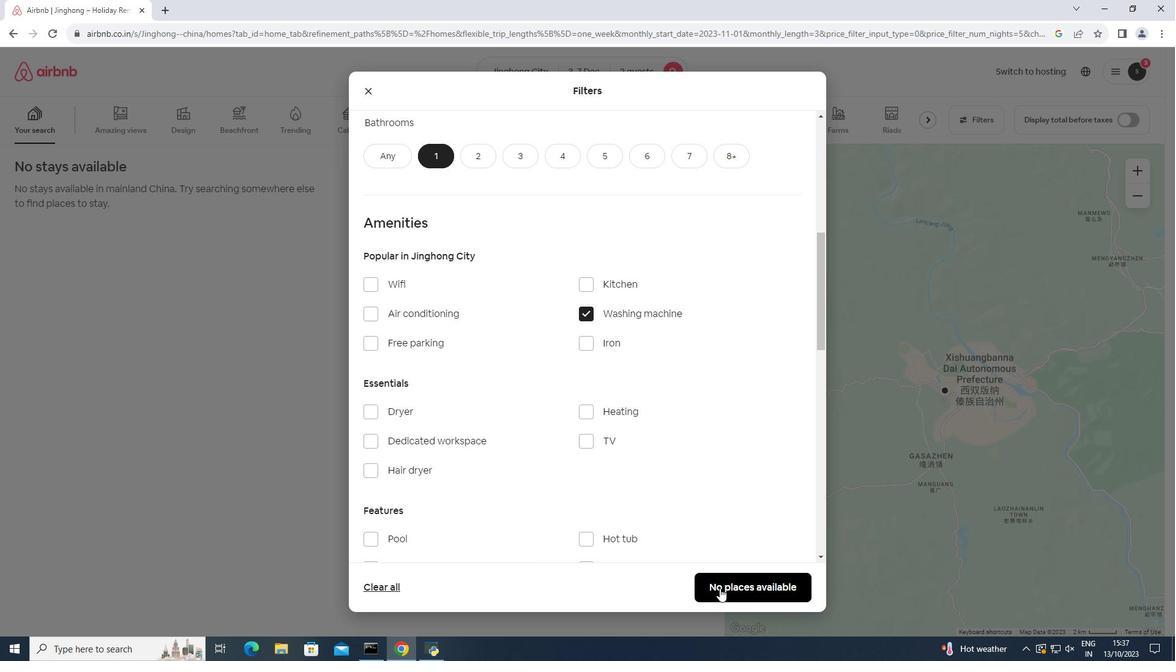 
Action: Mouse pressed left at (720, 588)
Screenshot: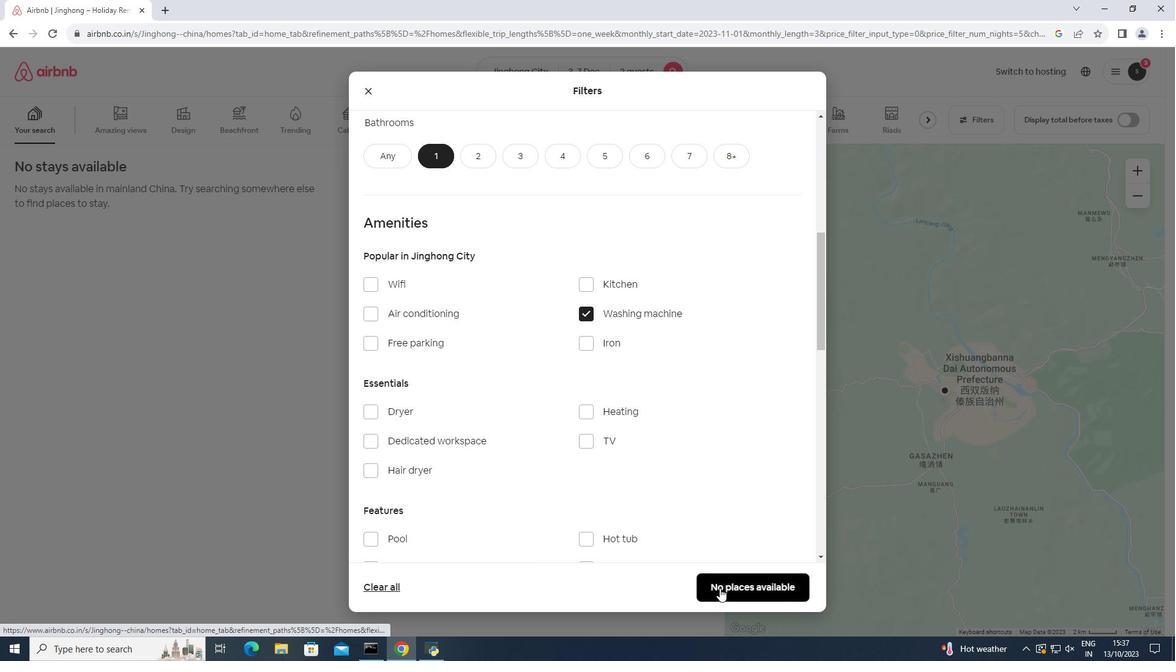 
Action: Mouse moved to (401, 381)
Screenshot: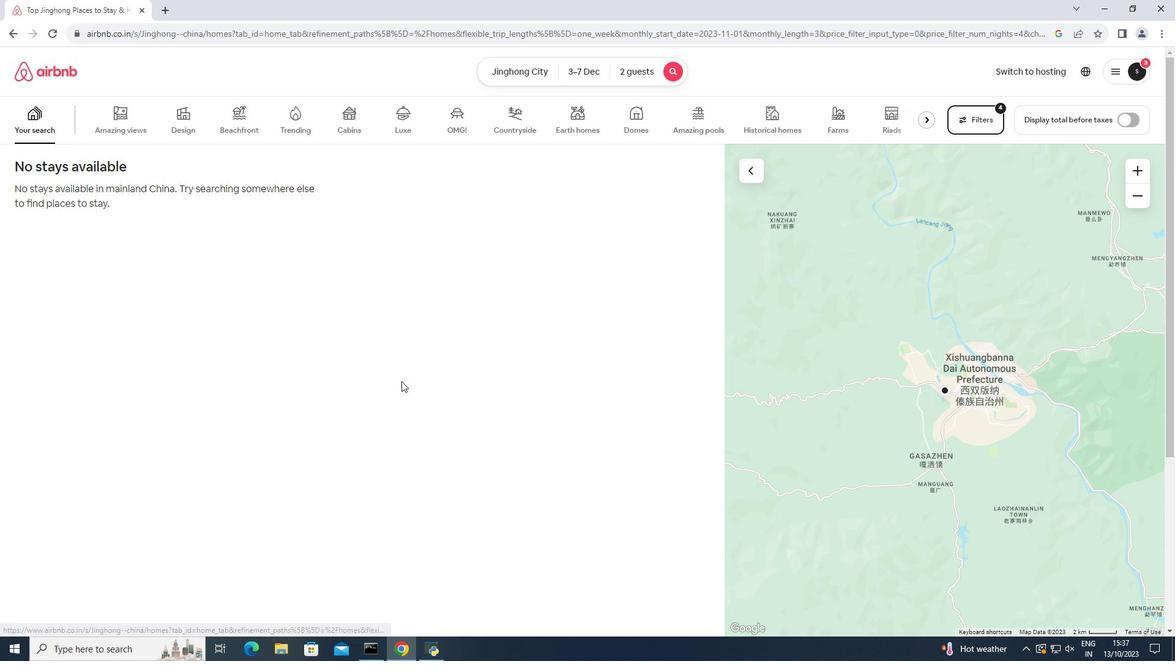 
